 Task: Squash commits in a pull request to maintain a clean history.
Action: Mouse moved to (1171, 63)
Screenshot: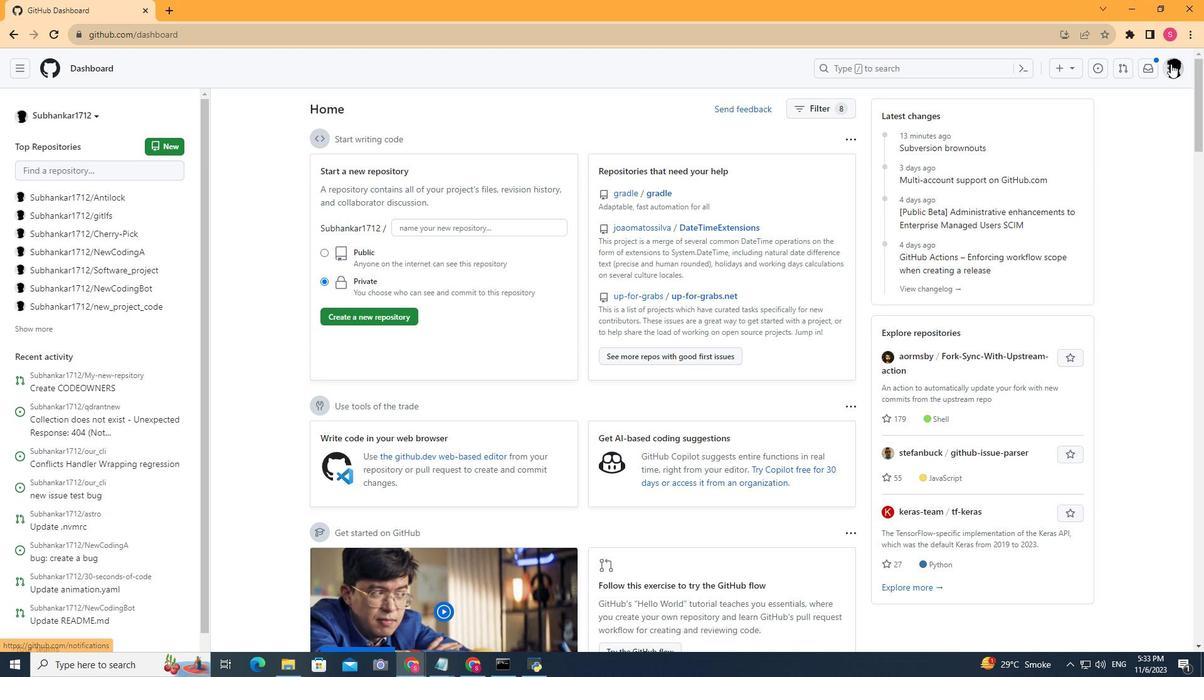 
Action: Mouse pressed left at (1171, 63)
Screenshot: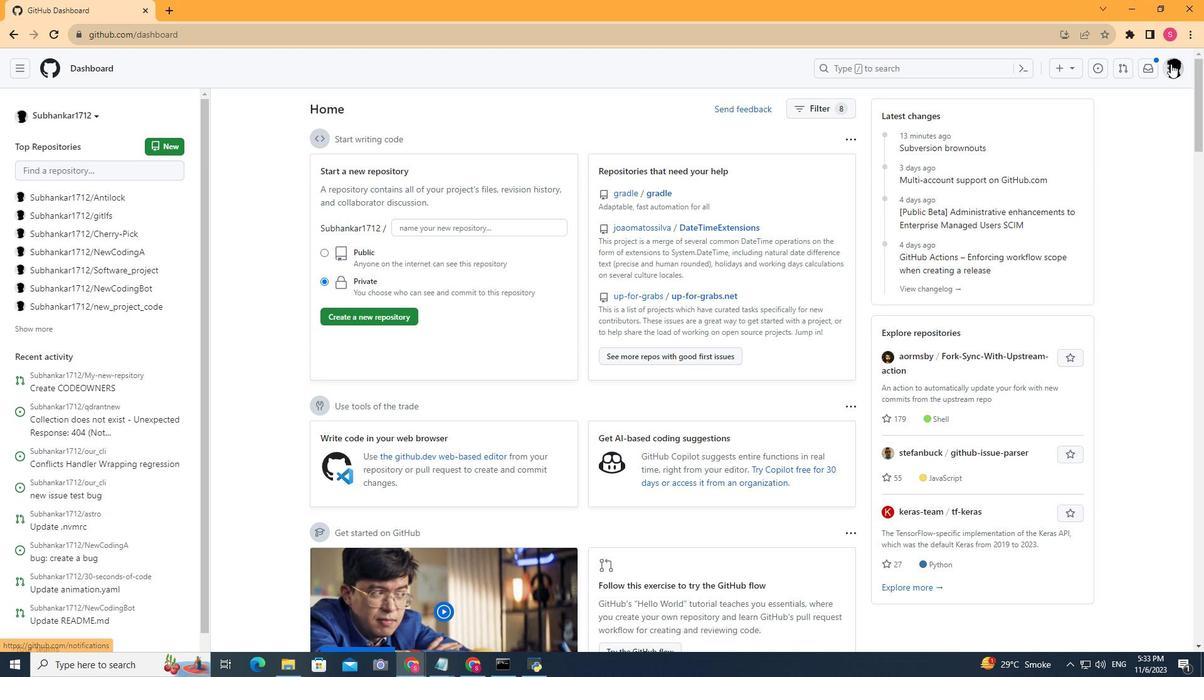 
Action: Mouse moved to (1072, 180)
Screenshot: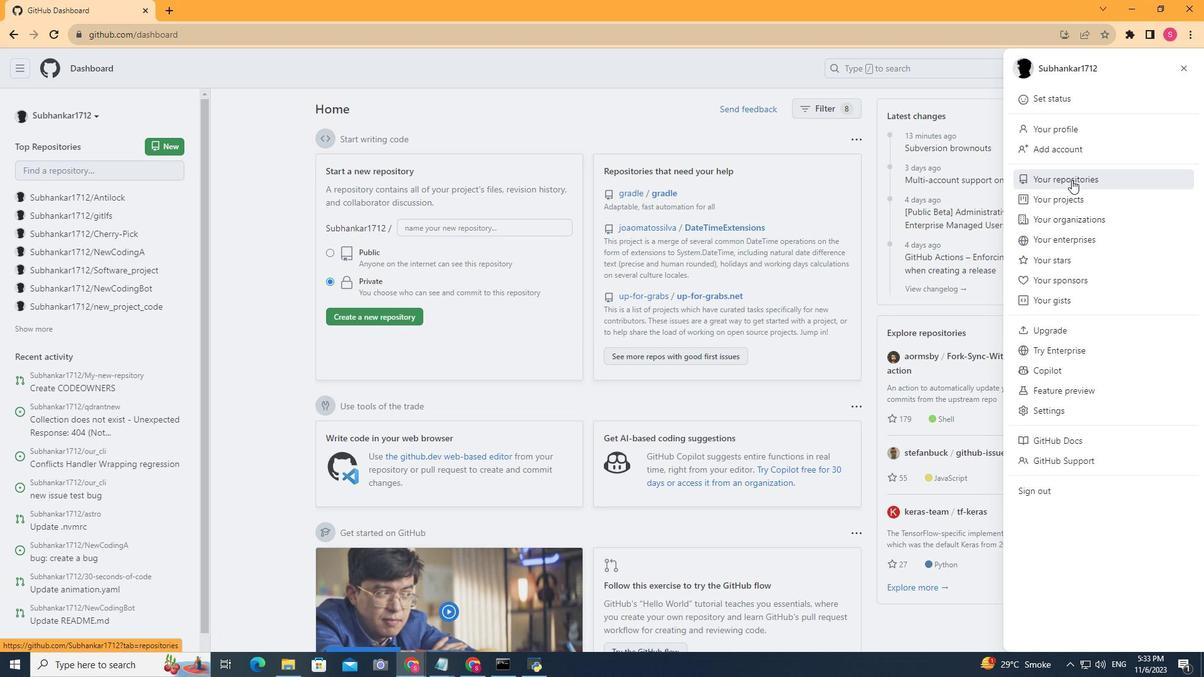 
Action: Mouse pressed left at (1072, 180)
Screenshot: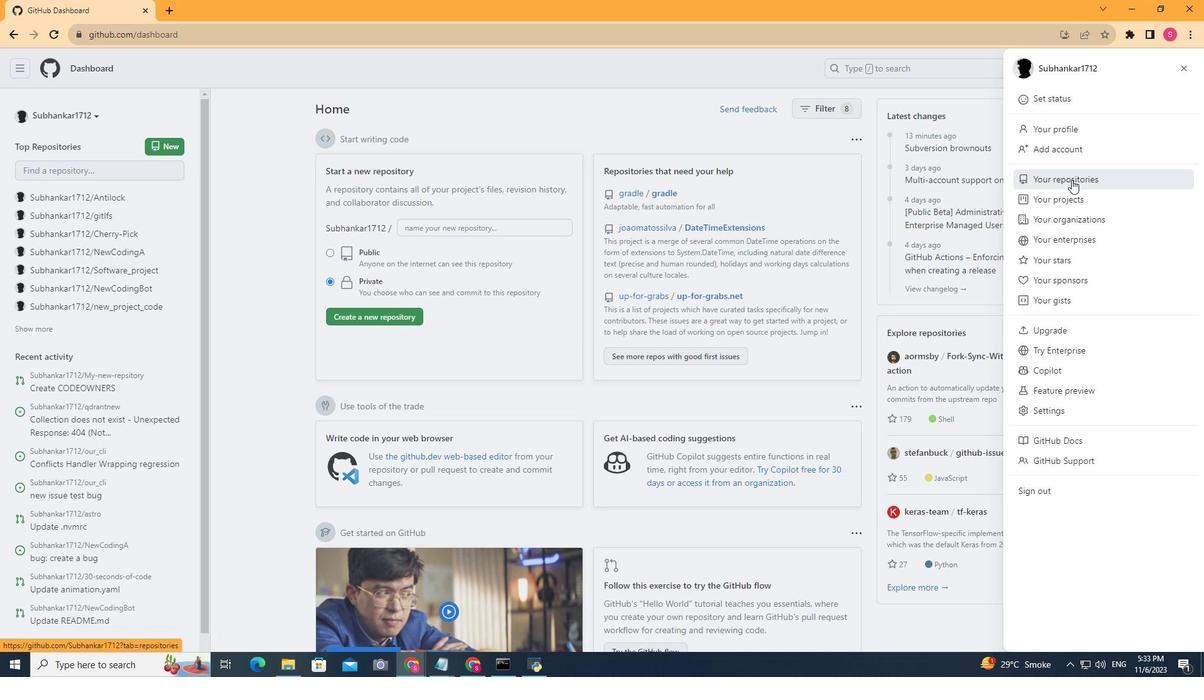 
Action: Mouse moved to (462, 186)
Screenshot: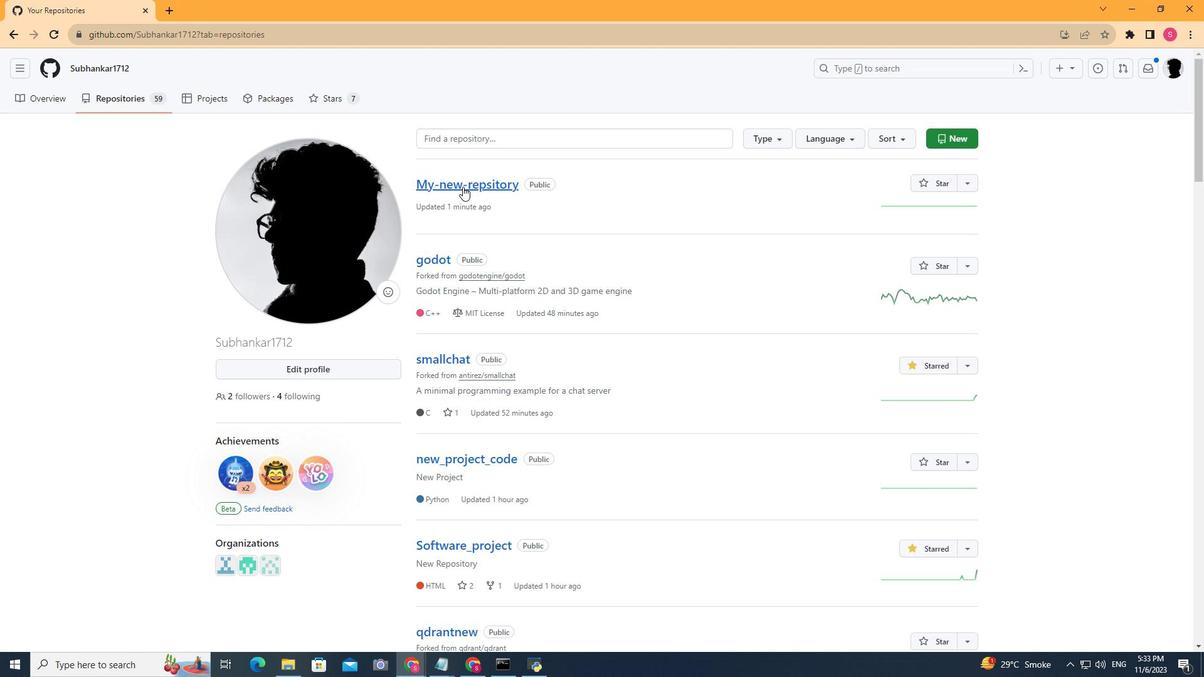 
Action: Mouse pressed left at (462, 186)
Screenshot: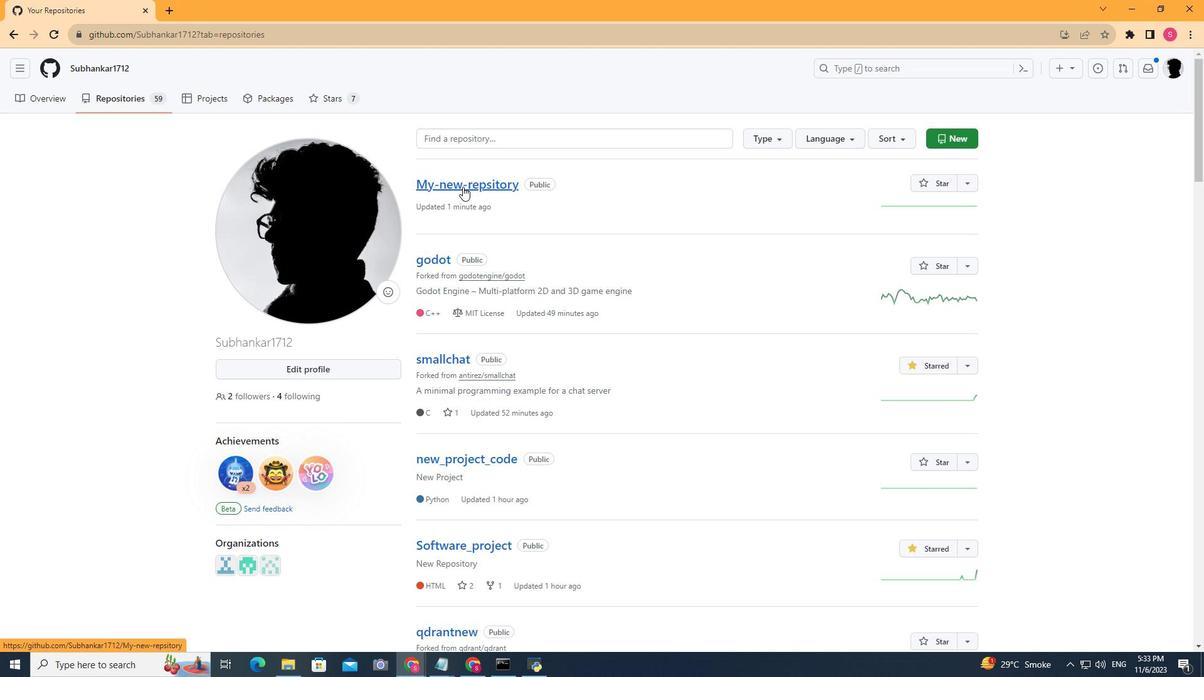 
Action: Mouse moved to (165, 97)
Screenshot: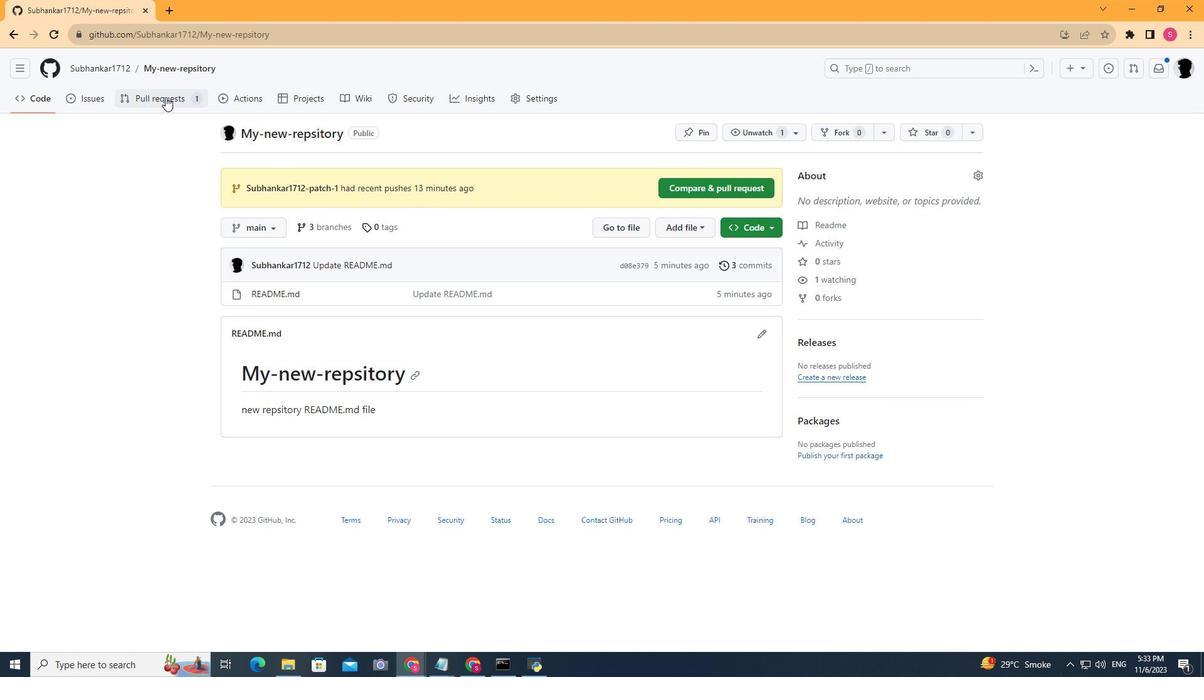 
Action: Mouse pressed left at (165, 97)
Screenshot: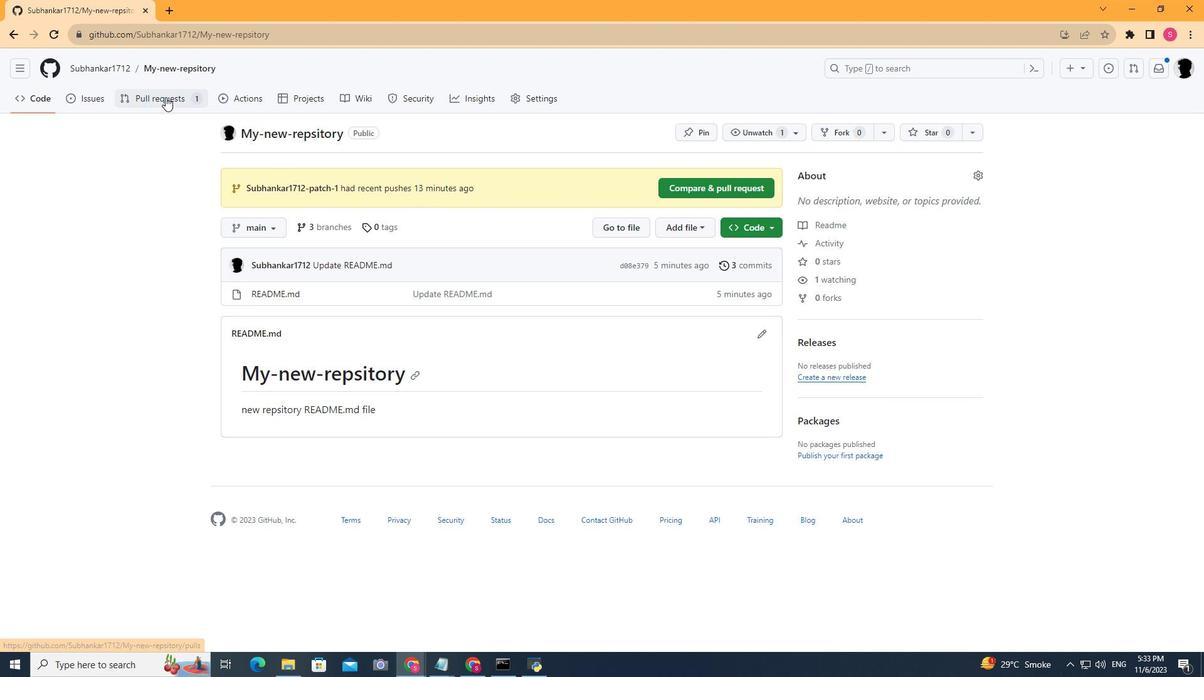 
Action: Mouse moved to (282, 255)
Screenshot: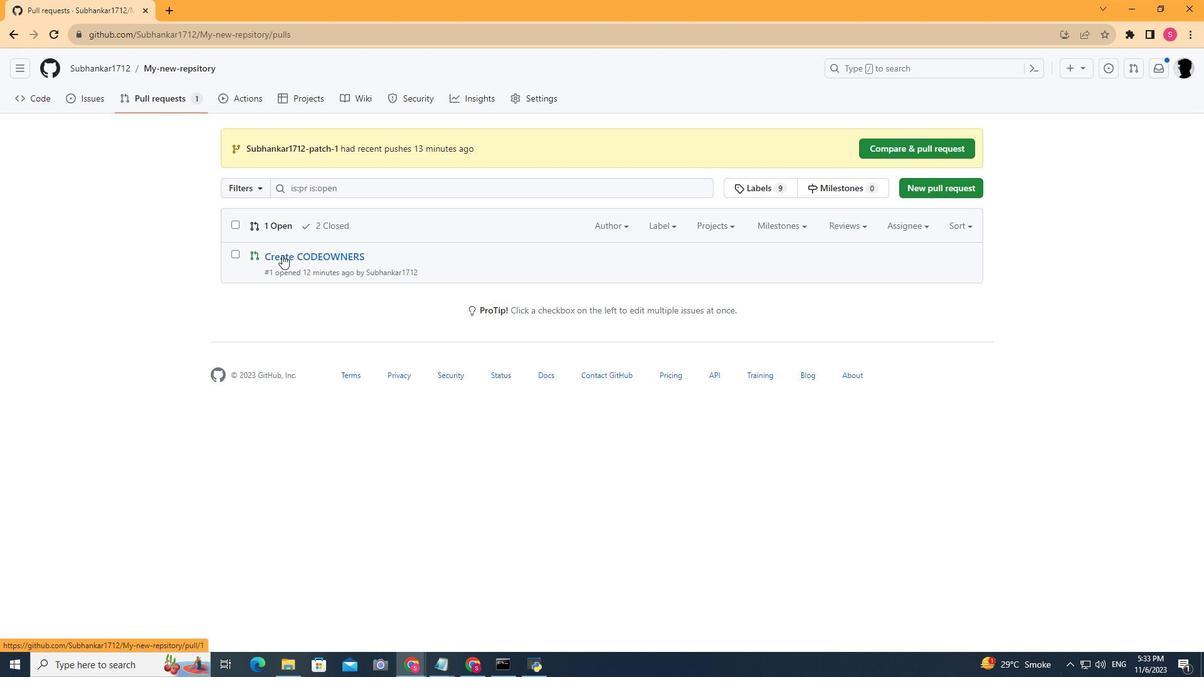 
Action: Mouse pressed left at (282, 255)
Screenshot: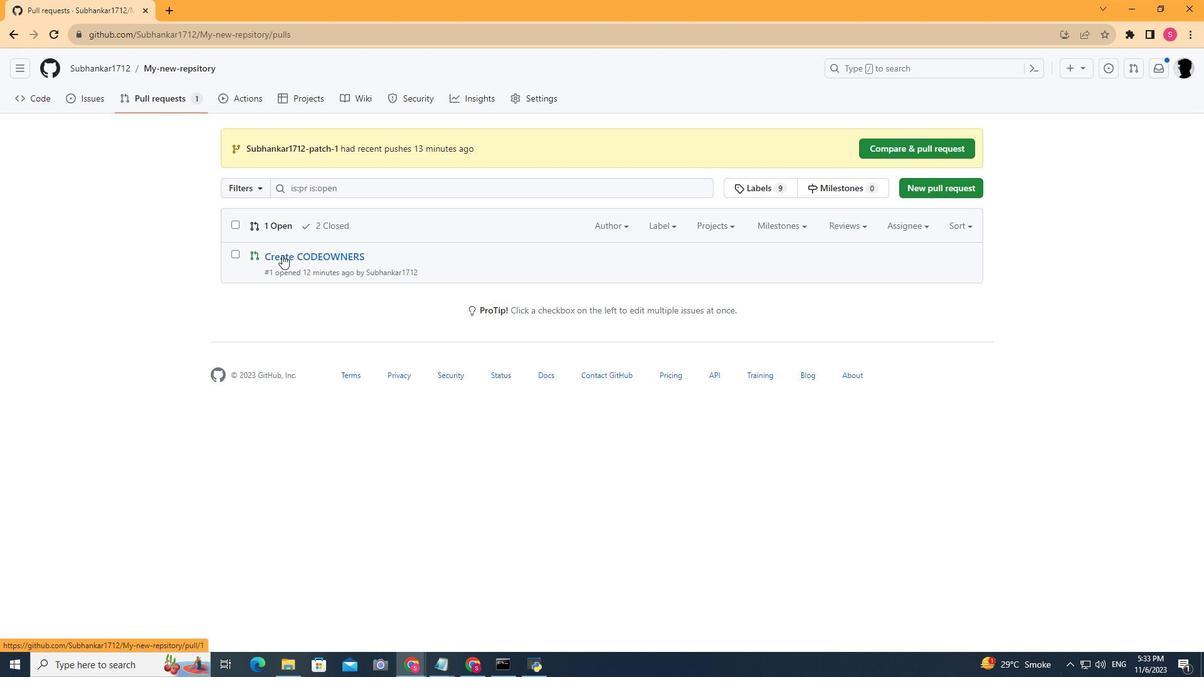 
Action: Mouse moved to (412, 324)
Screenshot: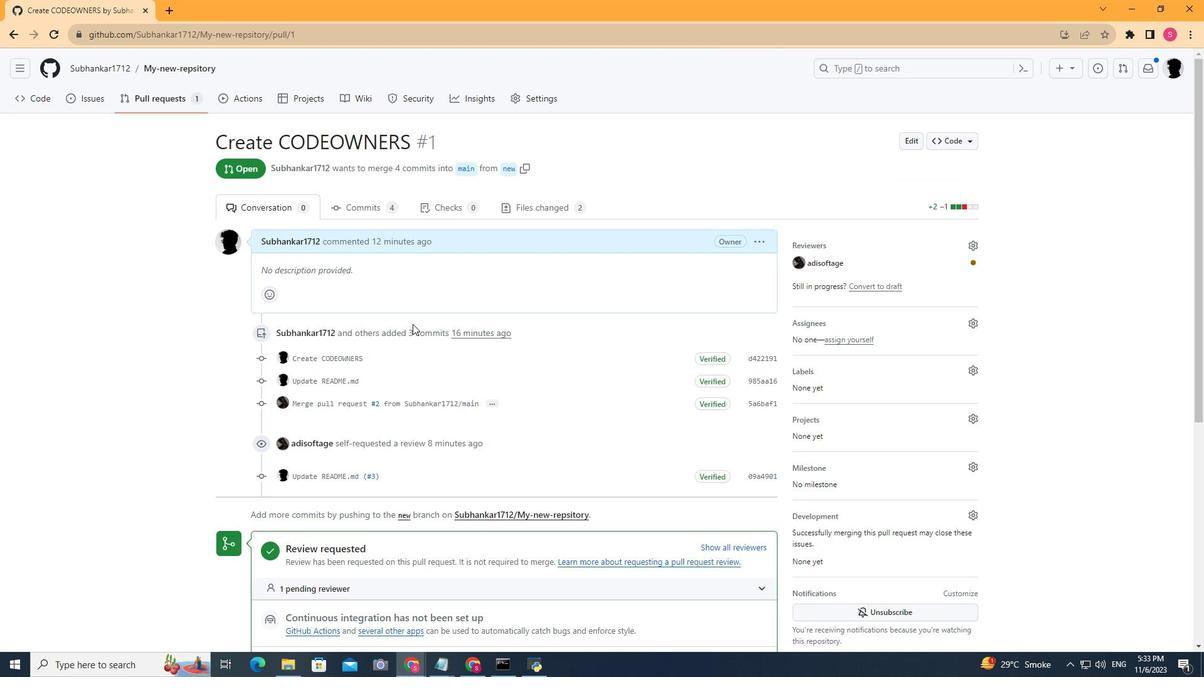 
Action: Mouse scrolled (412, 323) with delta (0, 0)
Screenshot: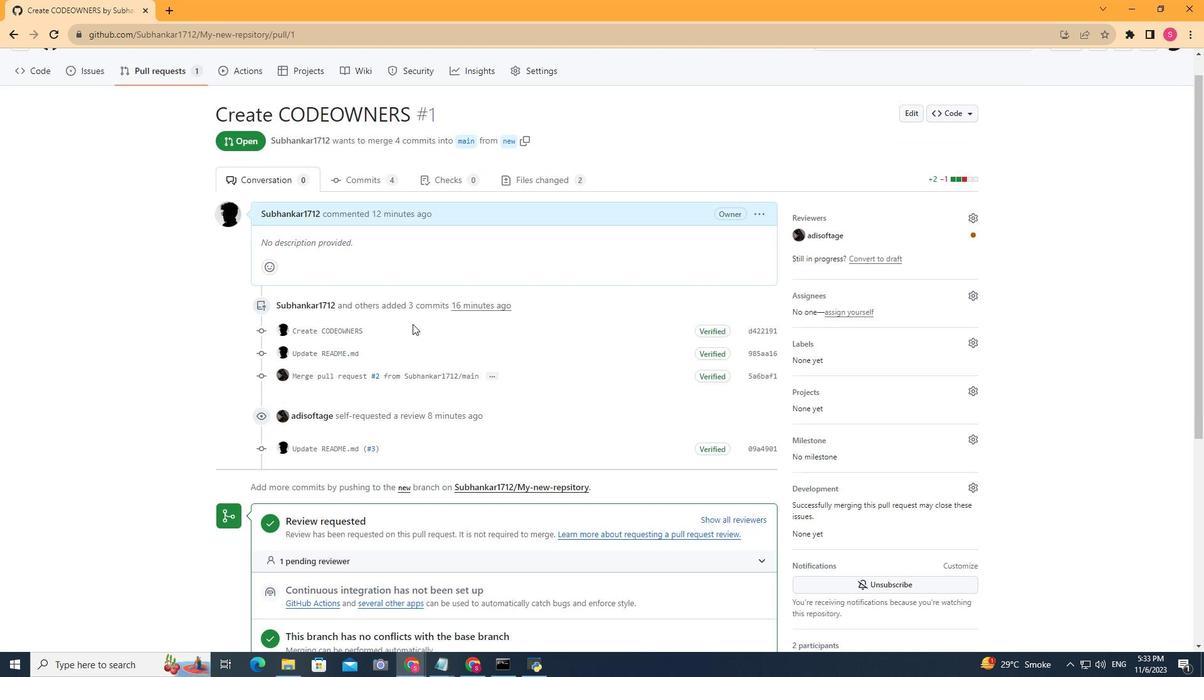 
Action: Mouse scrolled (412, 323) with delta (0, 0)
Screenshot: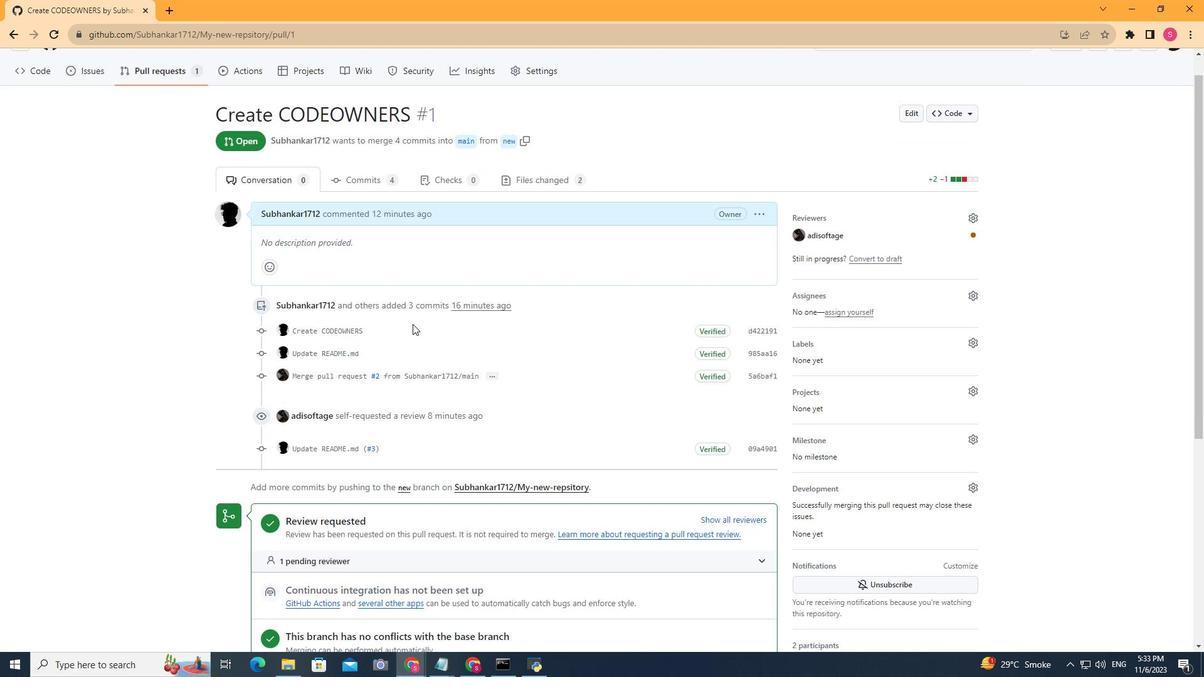 
Action: Mouse scrolled (412, 323) with delta (0, 0)
Screenshot: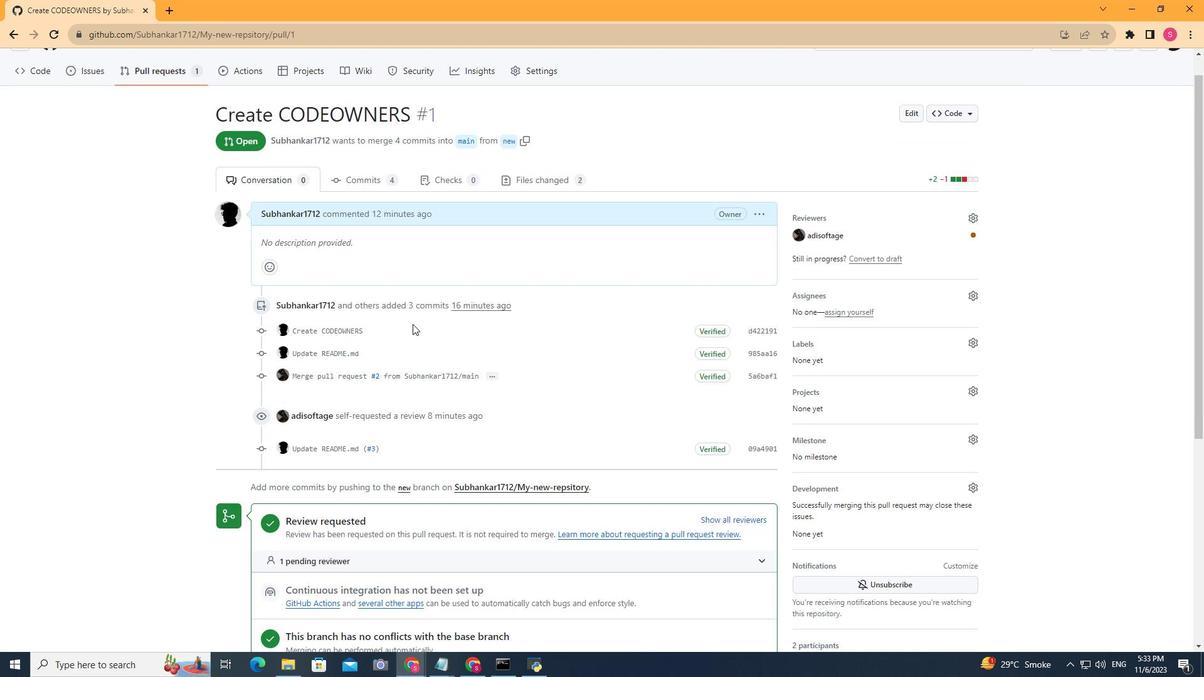 
Action: Mouse scrolled (412, 323) with delta (0, 0)
Screenshot: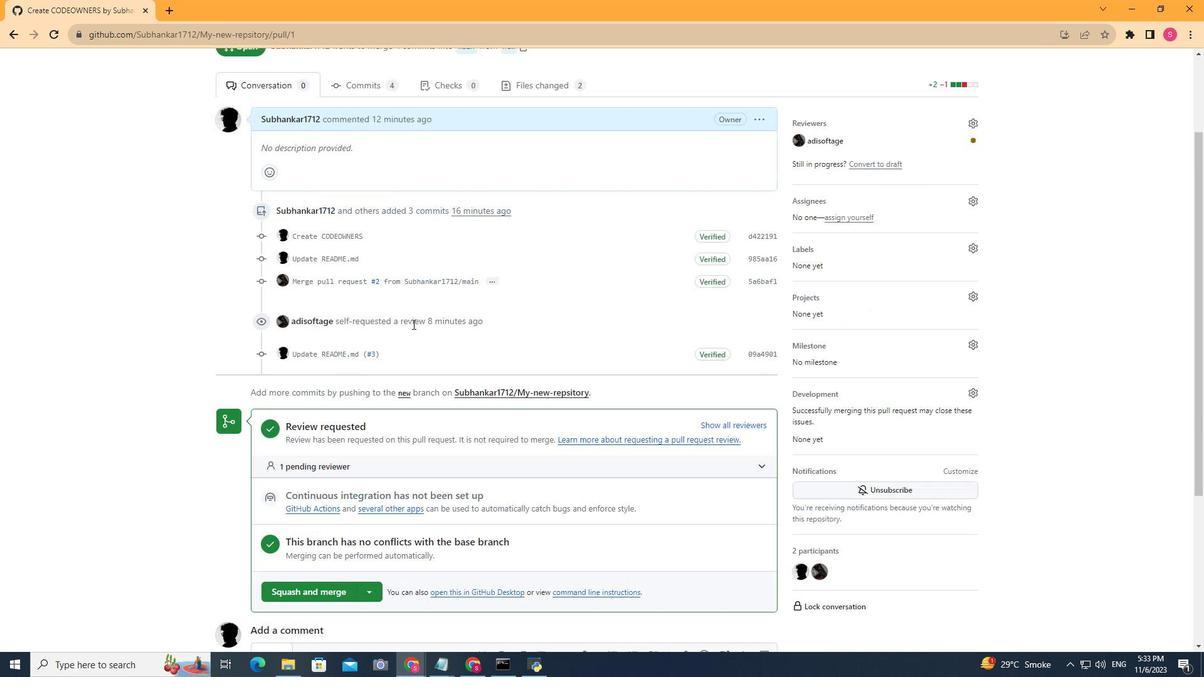 
Action: Mouse scrolled (412, 323) with delta (0, 0)
Screenshot: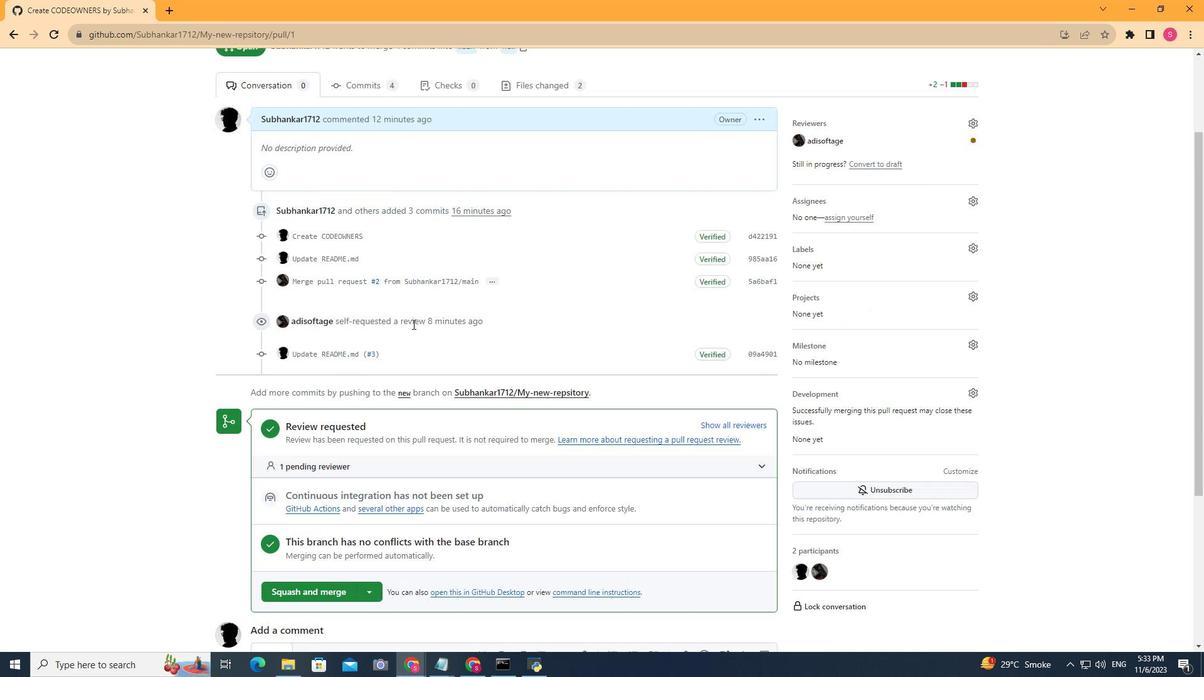 
Action: Mouse scrolled (412, 323) with delta (0, 0)
Screenshot: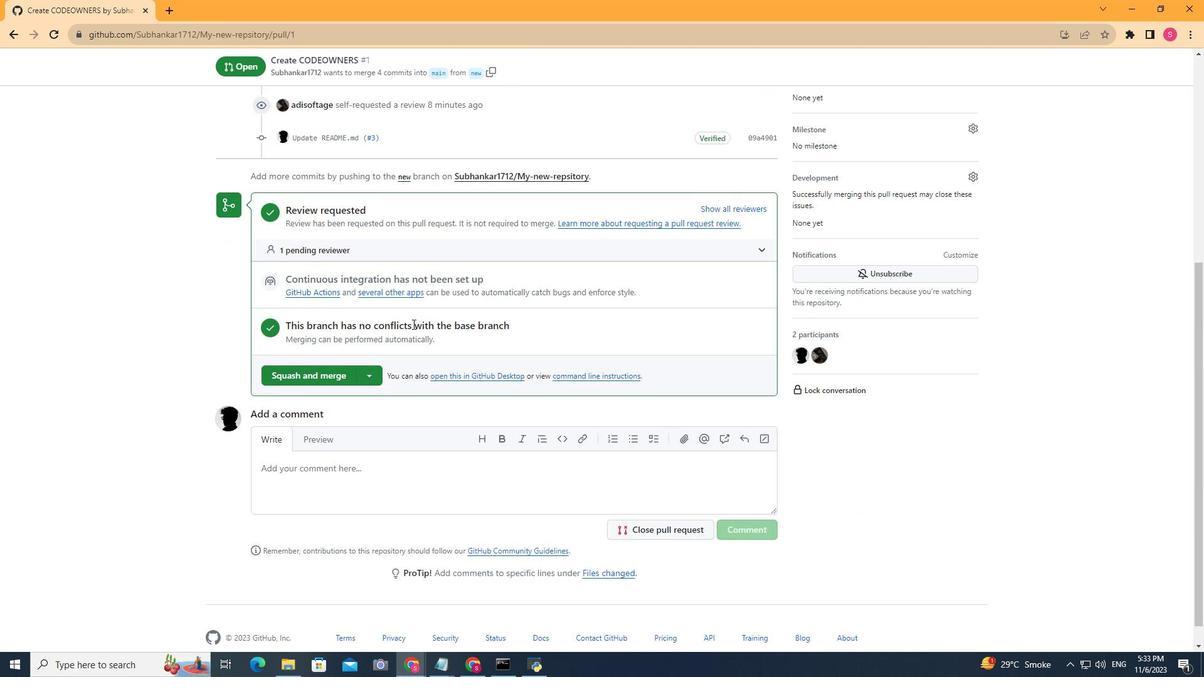 
Action: Mouse scrolled (412, 323) with delta (0, 0)
Screenshot: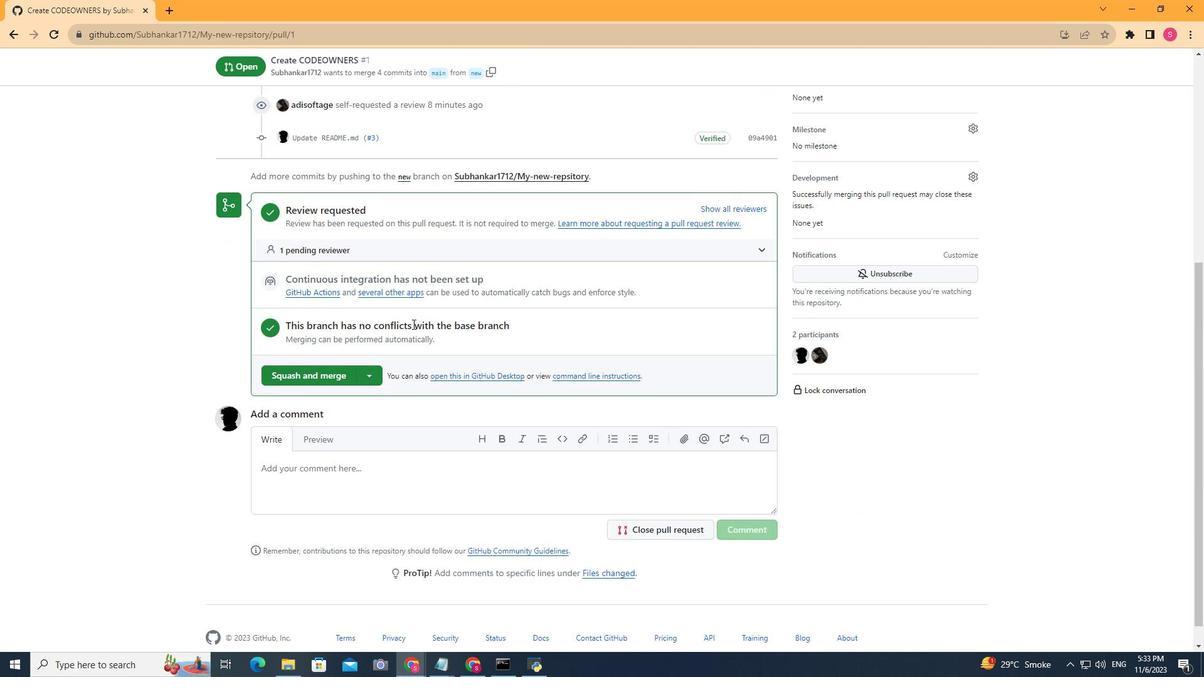 
Action: Mouse scrolled (412, 323) with delta (0, 0)
Screenshot: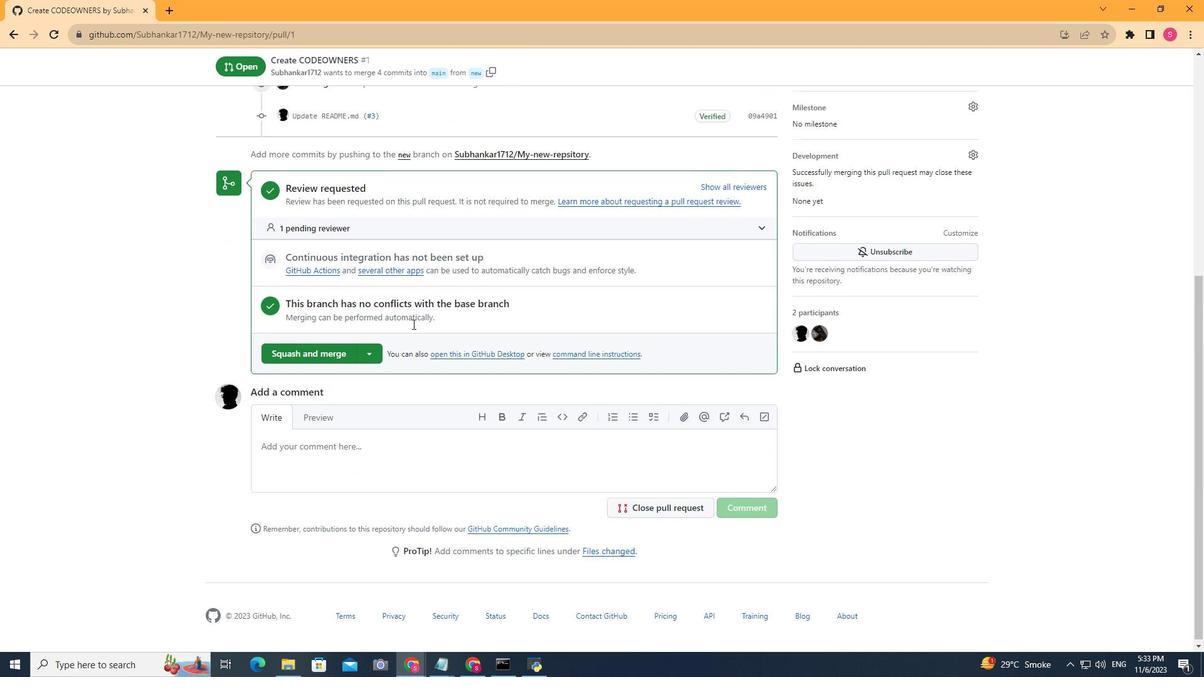 
Action: Mouse moved to (368, 348)
Screenshot: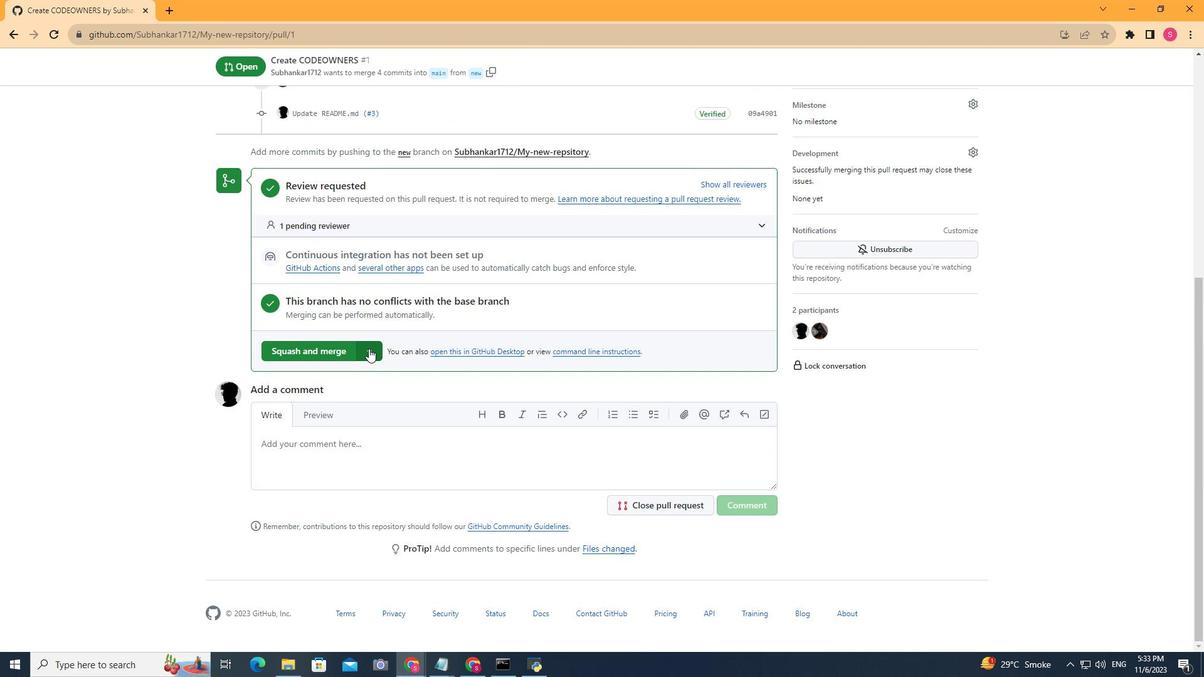 
Action: Mouse pressed left at (368, 348)
Screenshot: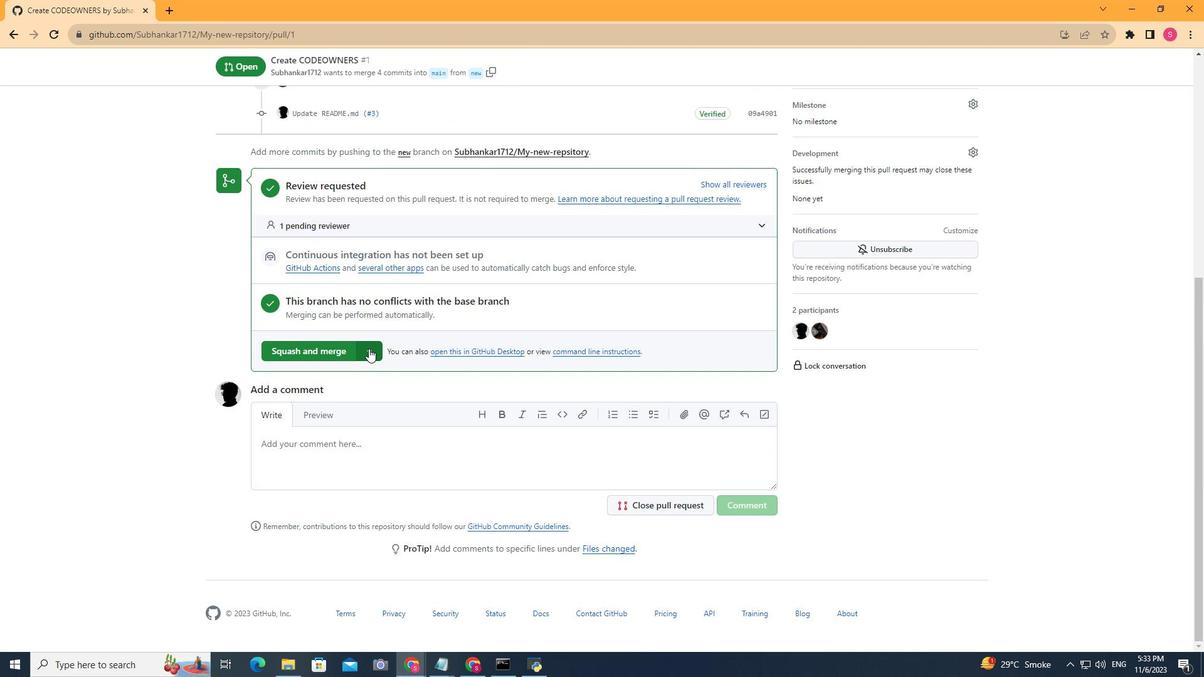 
Action: Mouse moved to (337, 428)
Screenshot: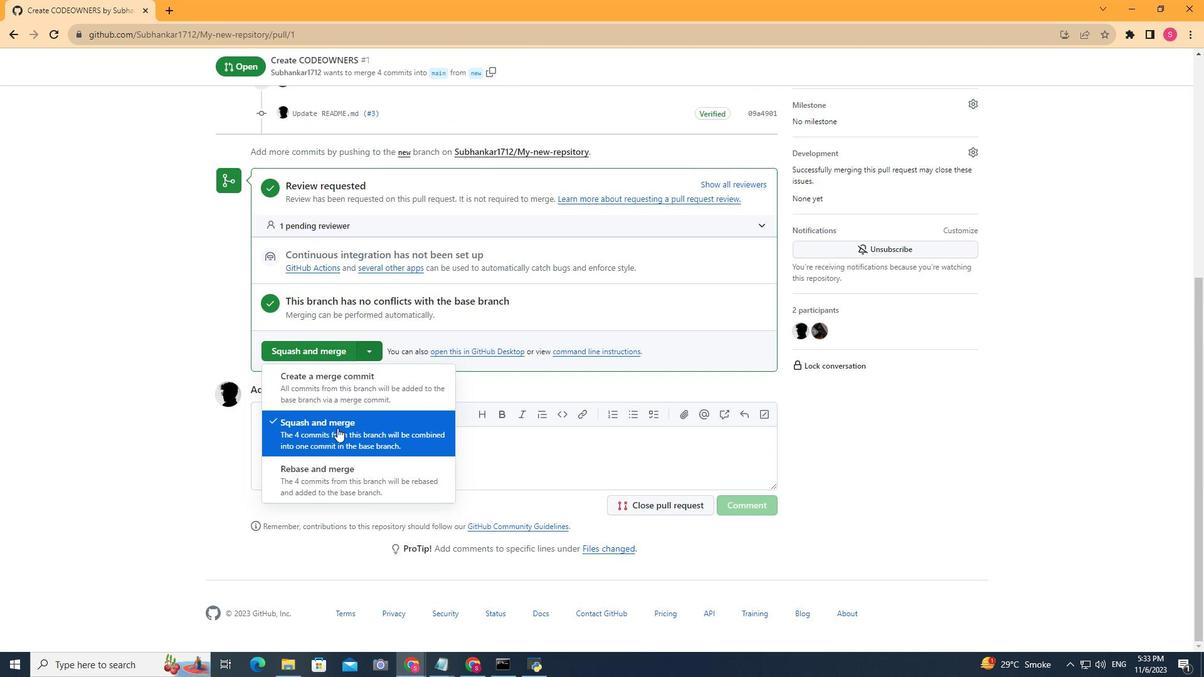 
Action: Mouse pressed left at (337, 428)
Screenshot: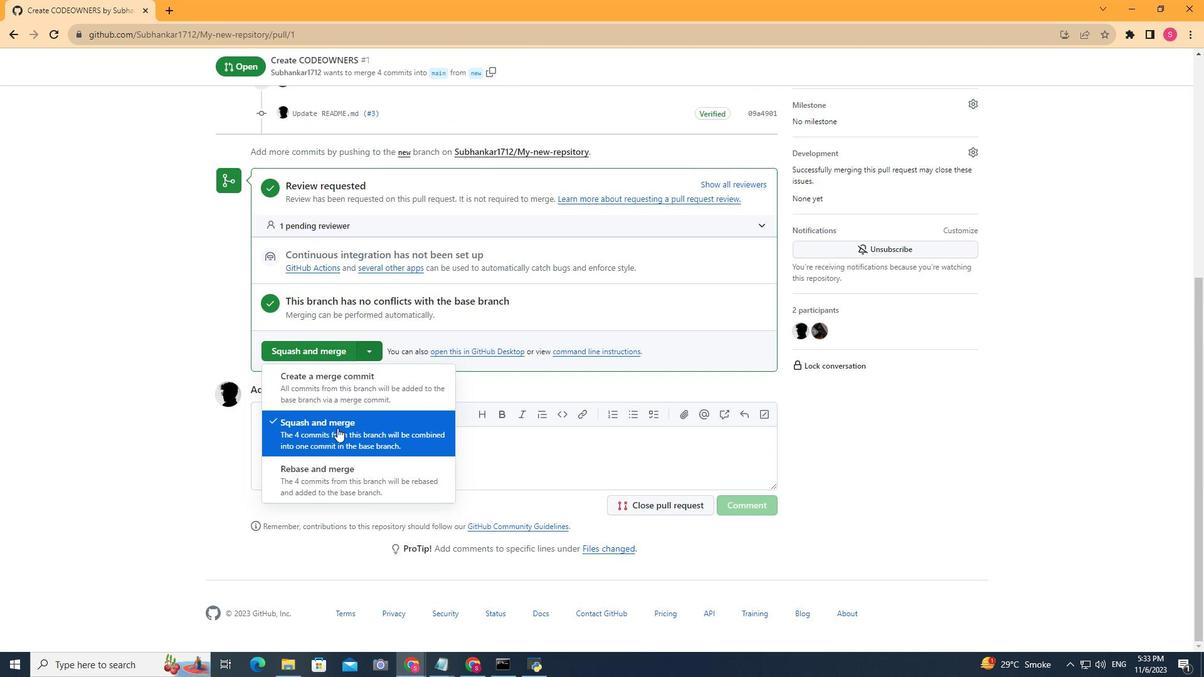
Action: Mouse moved to (329, 351)
Screenshot: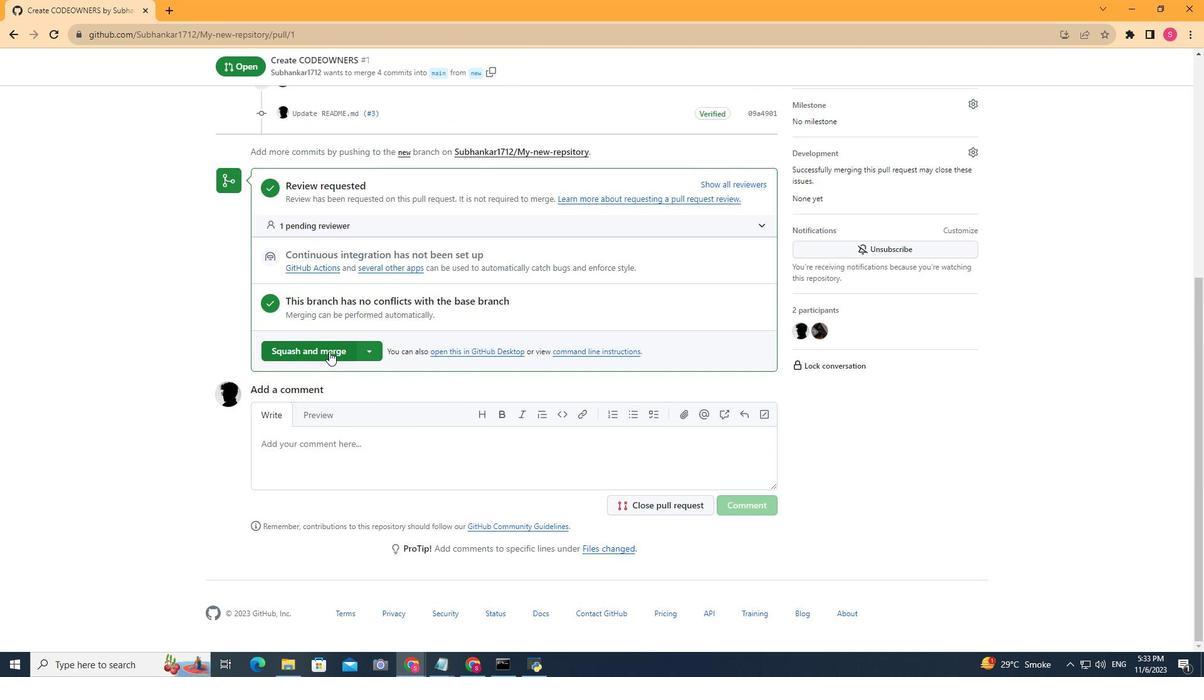 
Action: Mouse pressed left at (329, 351)
Screenshot: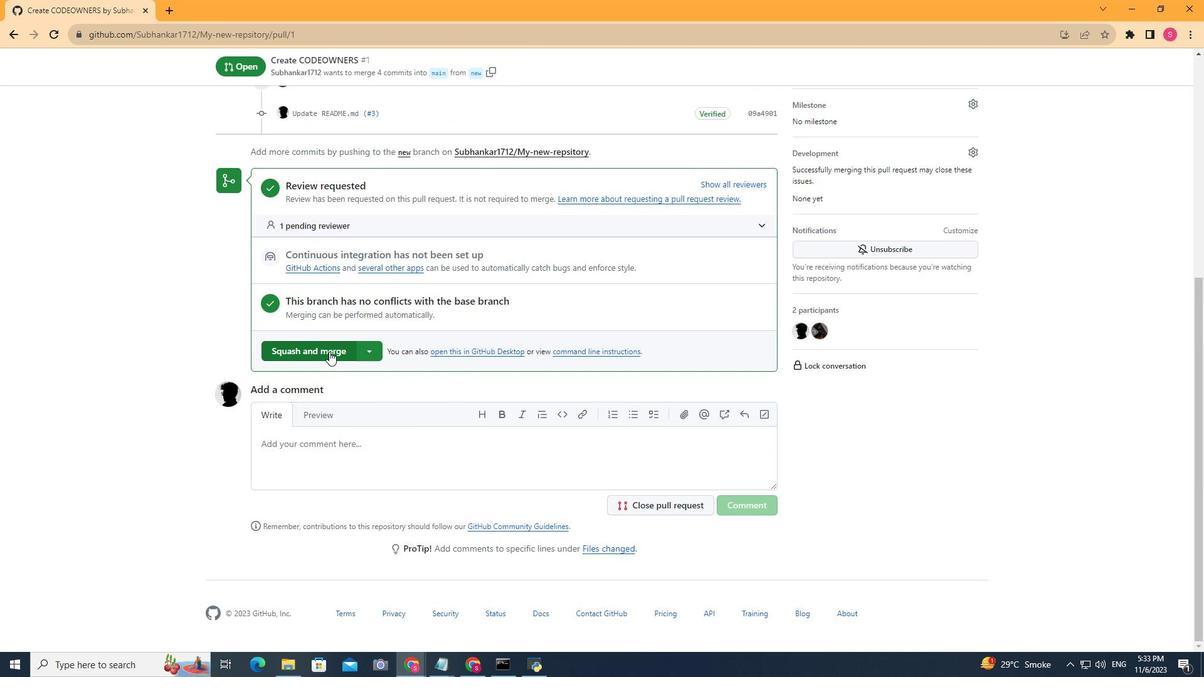 
Action: Mouse moved to (343, 368)
Screenshot: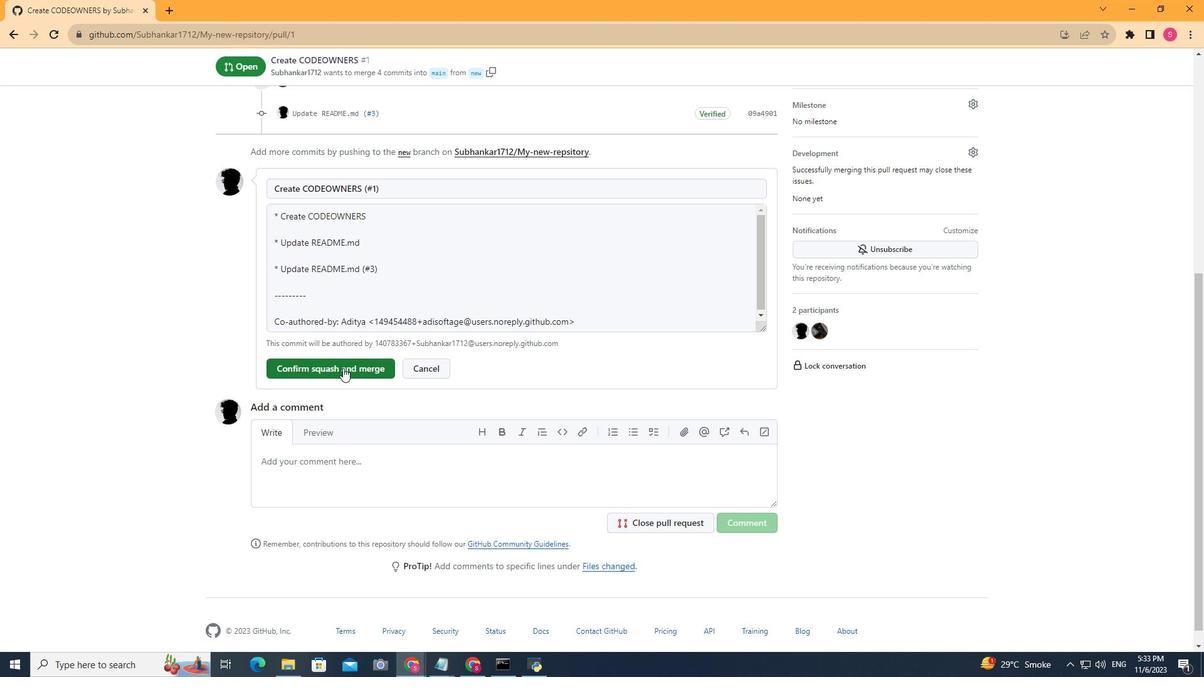 
Action: Mouse pressed left at (343, 368)
Screenshot: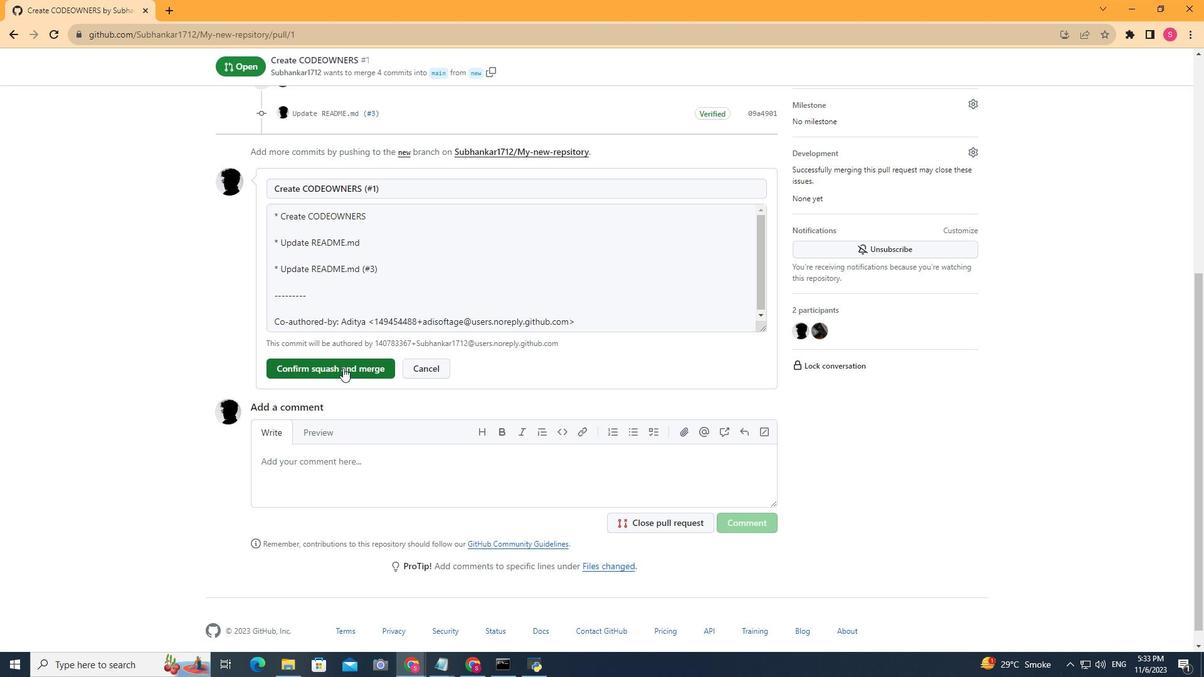 
Action: Mouse scrolled (343, 368) with delta (0, 0)
Screenshot: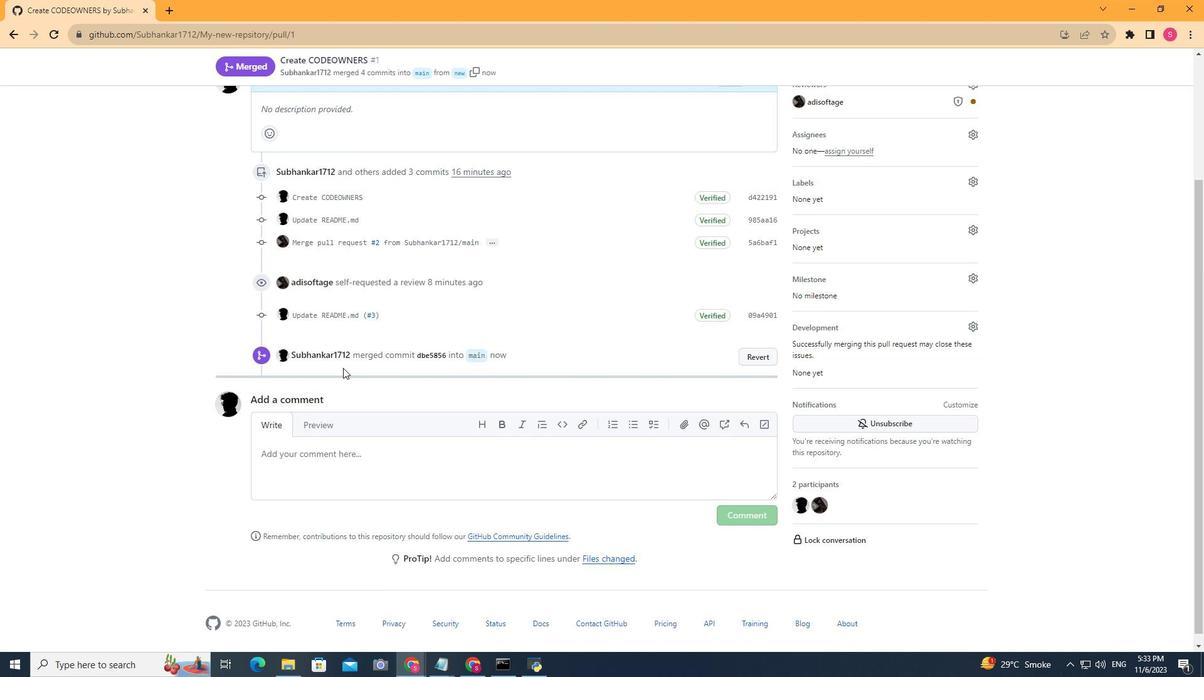 
Action: Mouse scrolled (343, 368) with delta (0, 0)
Screenshot: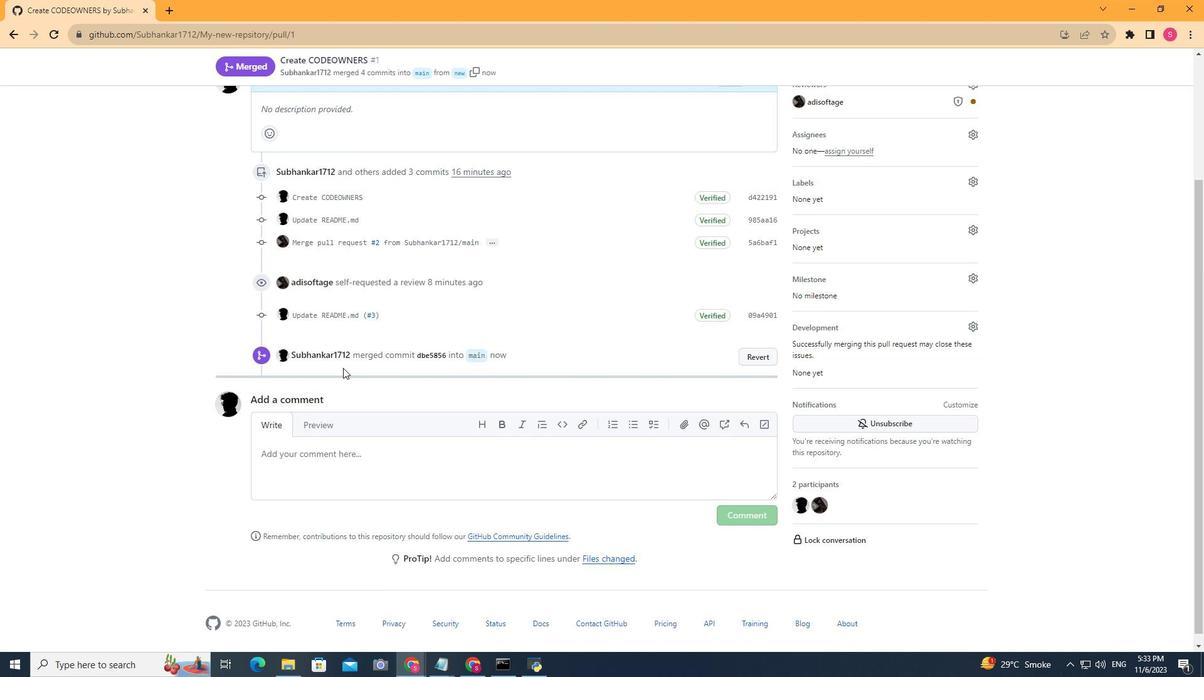 
Action: Mouse scrolled (343, 368) with delta (0, 0)
Screenshot: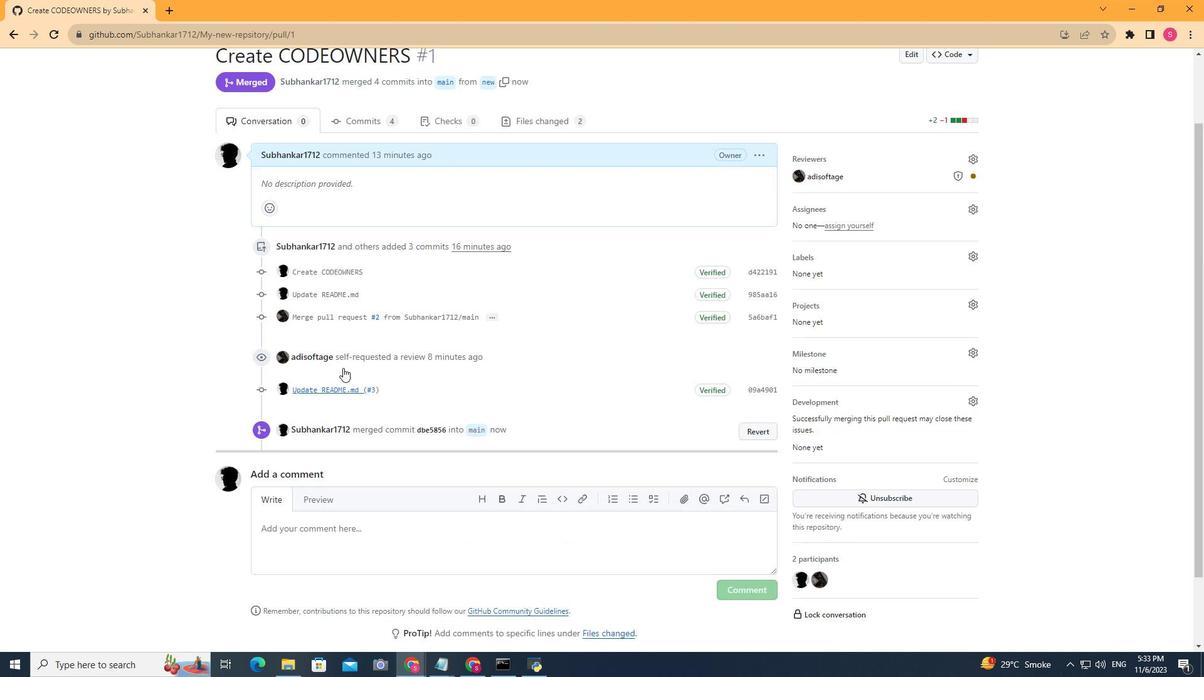 
Action: Mouse scrolled (343, 368) with delta (0, 0)
Screenshot: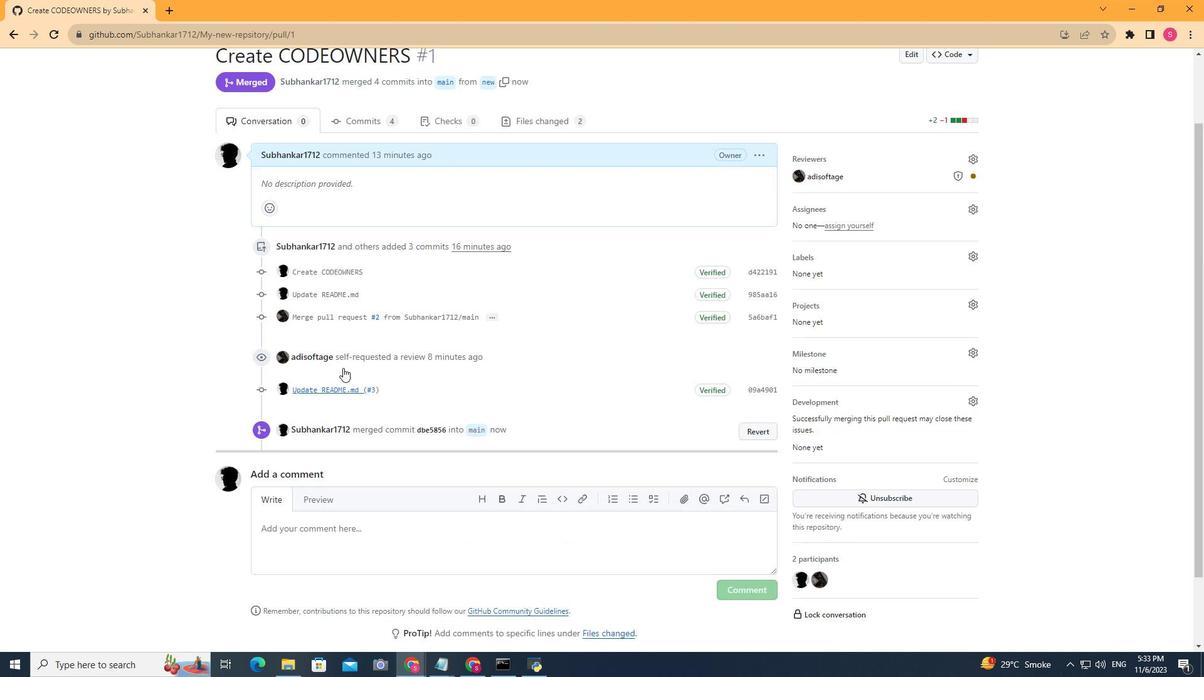 
Action: Mouse scrolled (343, 368) with delta (0, 0)
Screenshot: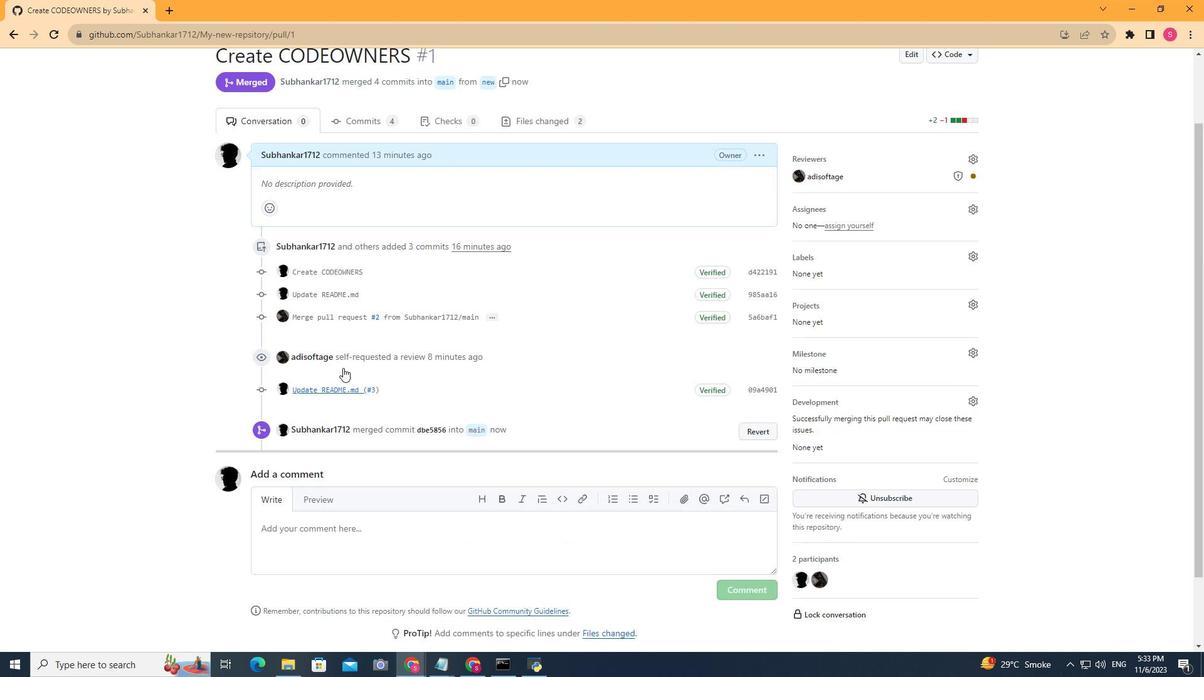 
Action: Mouse scrolled (343, 368) with delta (0, 0)
Screenshot: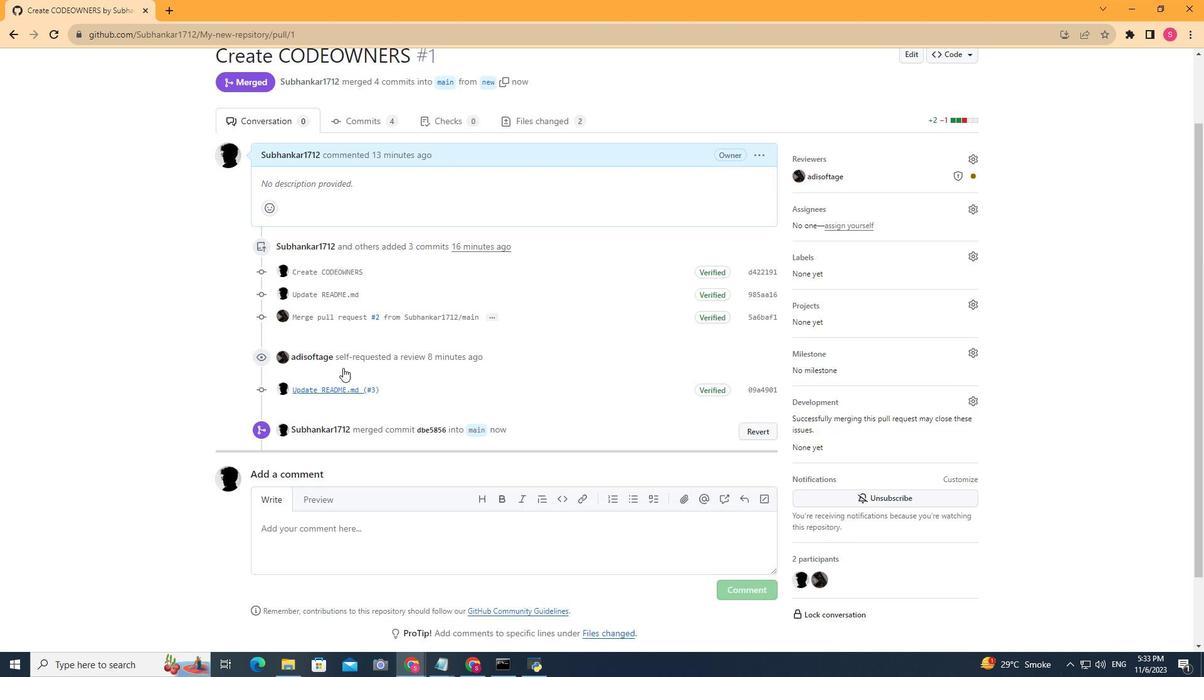 
Action: Mouse scrolled (343, 368) with delta (0, 0)
Screenshot: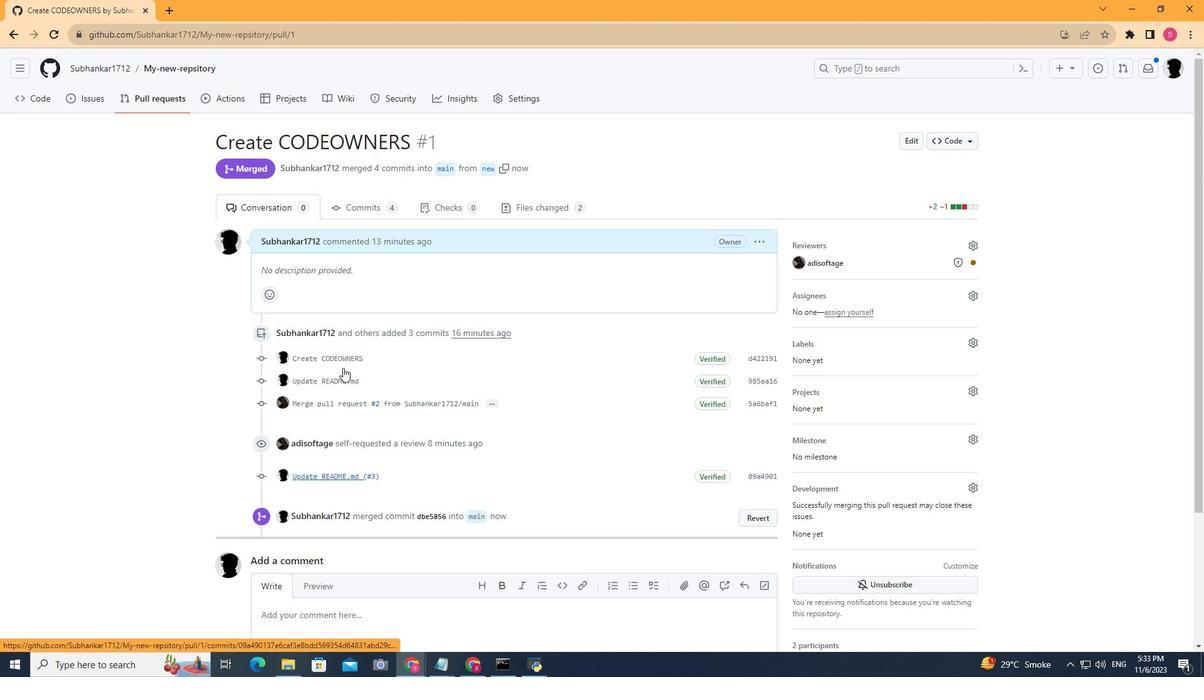 
Action: Mouse scrolled (343, 368) with delta (0, 0)
Screenshot: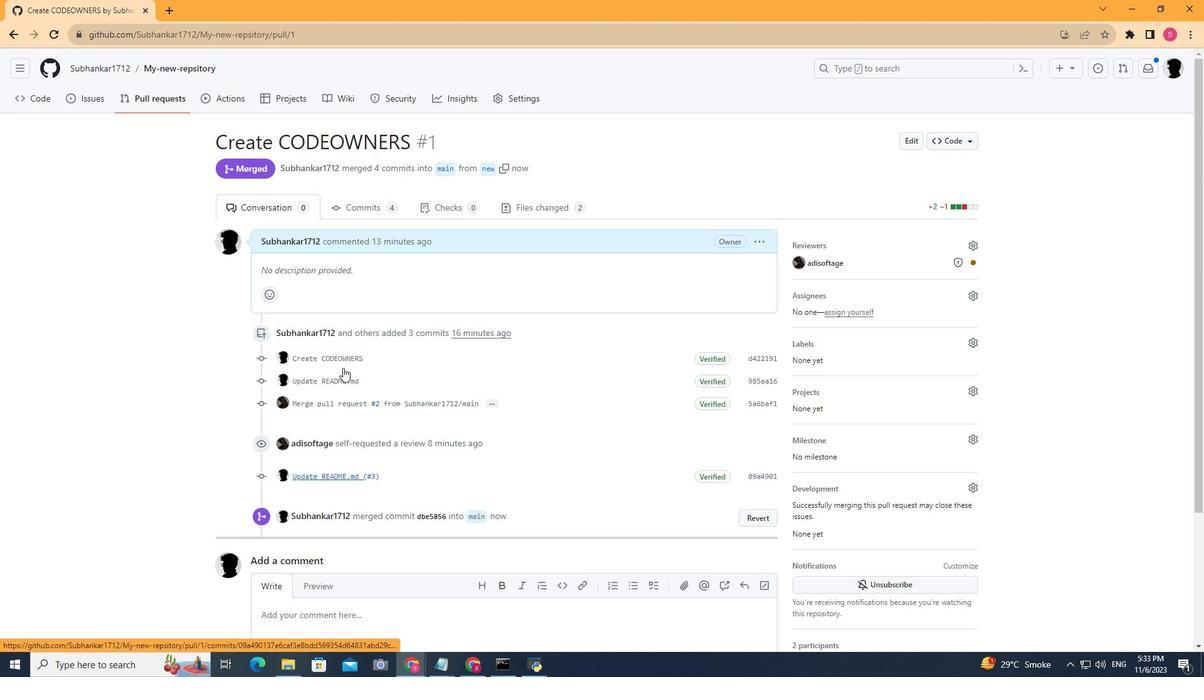 
Action: Mouse scrolled (343, 368) with delta (0, 0)
Screenshot: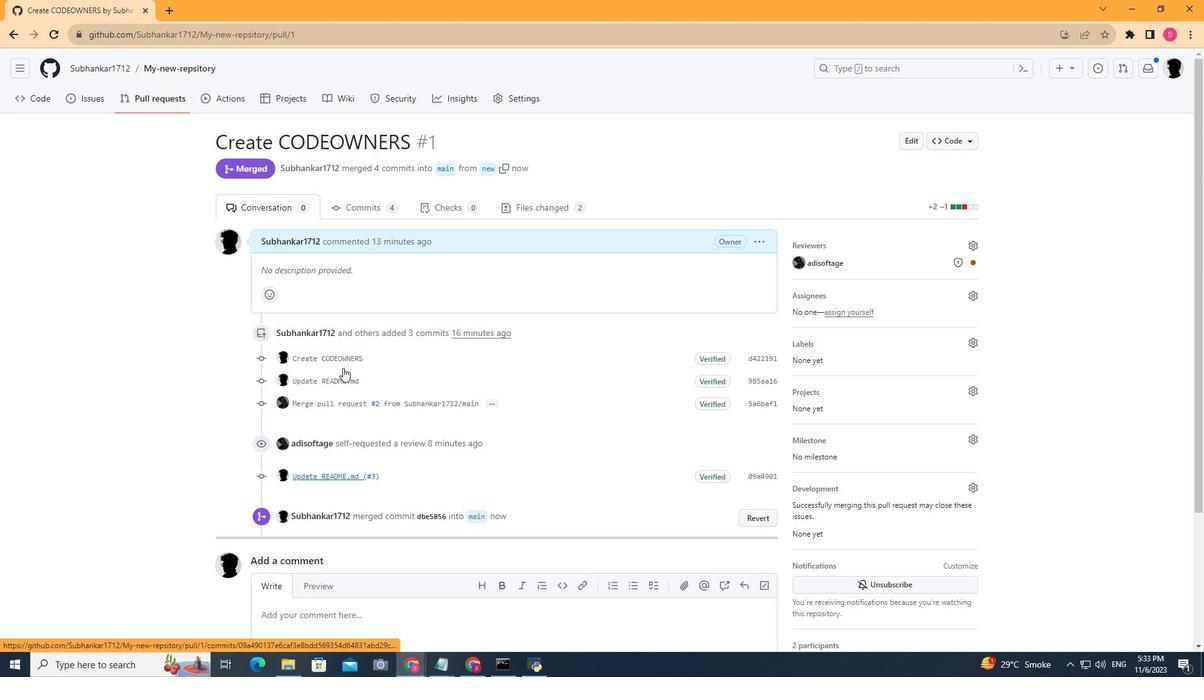 
Action: Mouse scrolled (343, 368) with delta (0, 0)
Screenshot: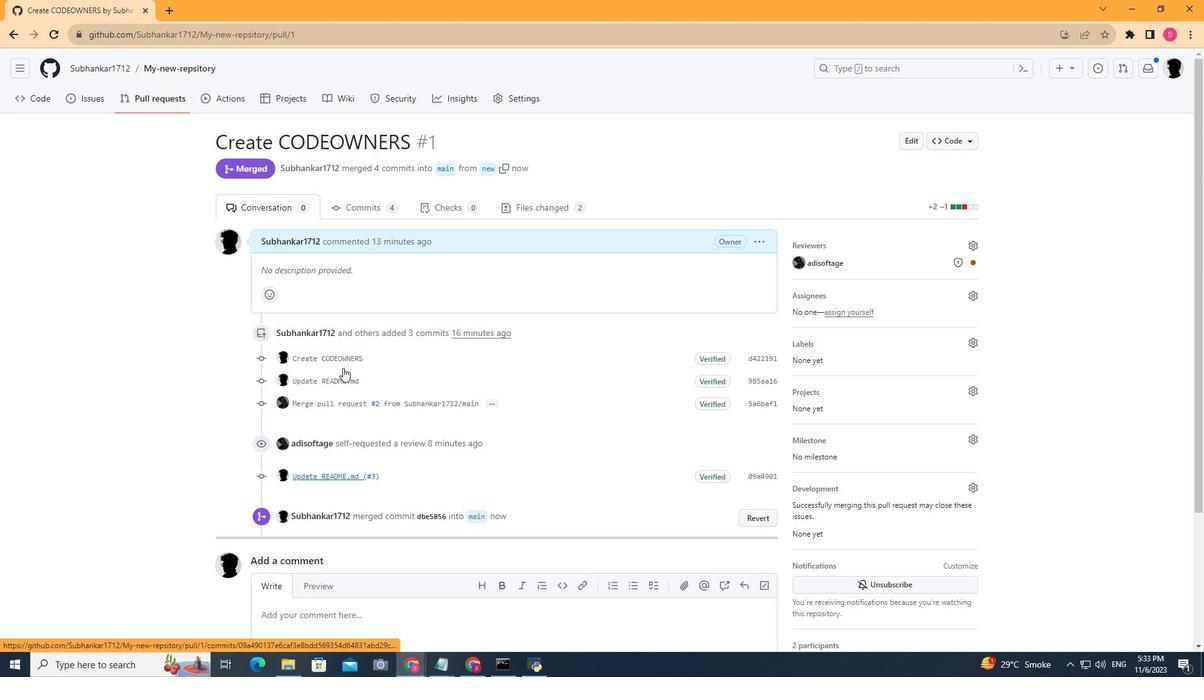 
Action: Mouse scrolled (343, 368) with delta (0, 0)
Screenshot: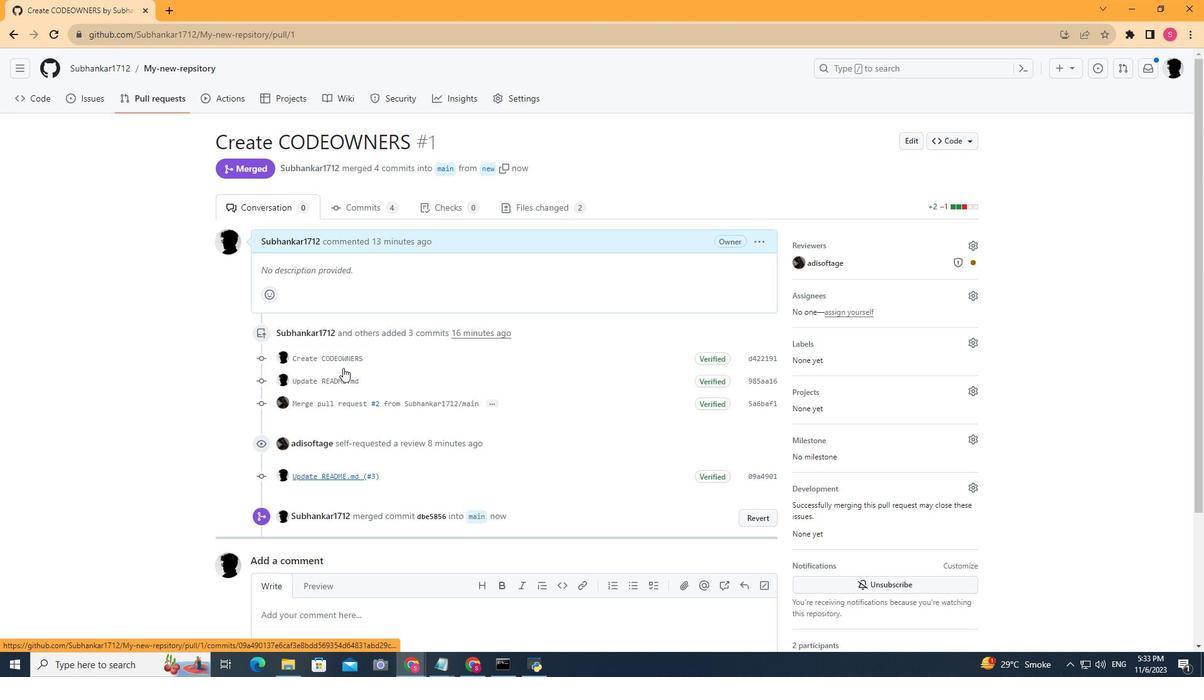 
Action: Mouse moved to (172, 101)
Screenshot: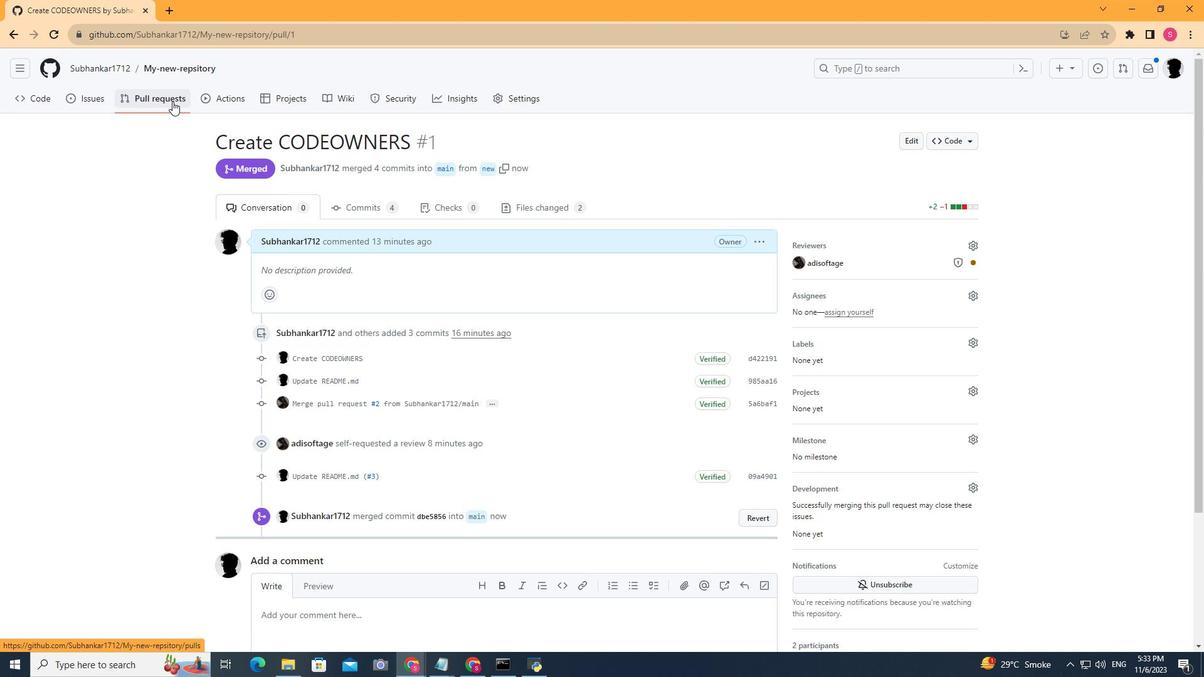 
Action: Mouse pressed left at (172, 101)
Screenshot: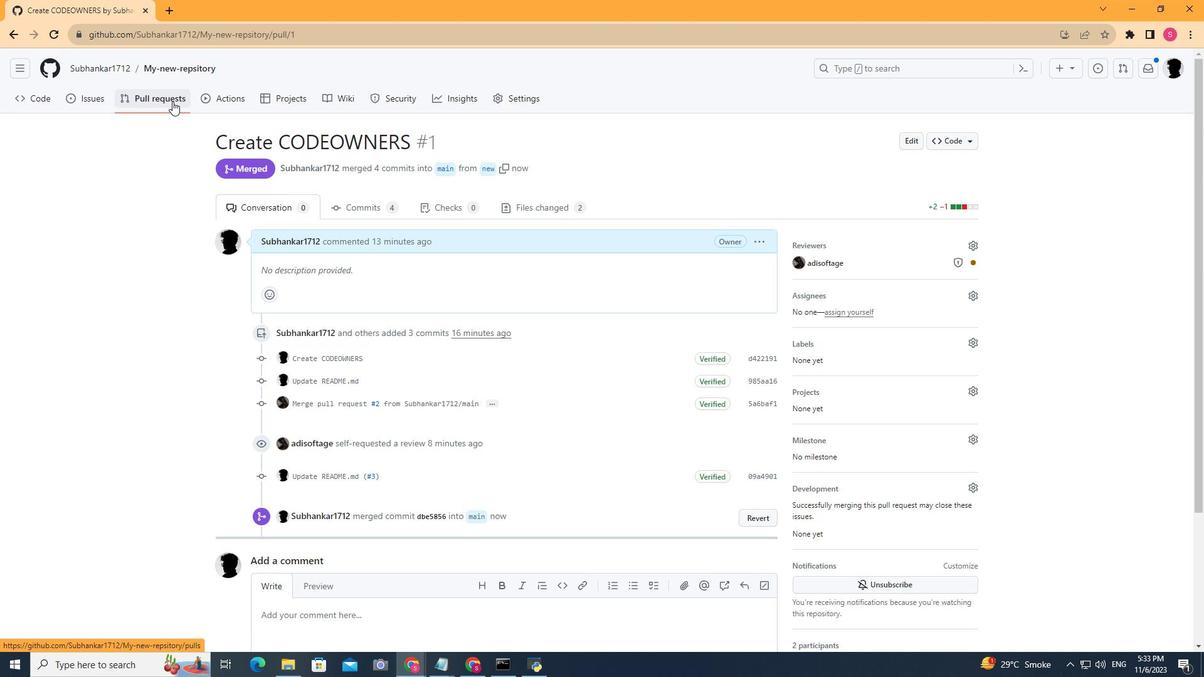 
Action: Mouse moved to (403, 289)
Screenshot: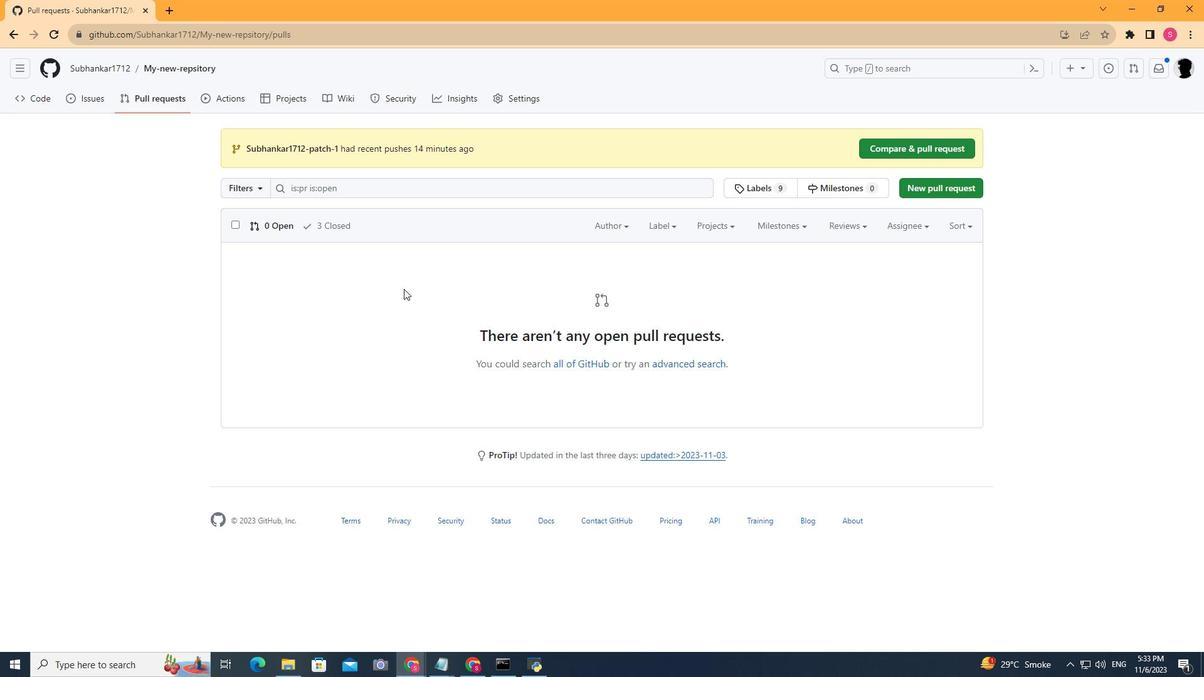 
